 Task: Look for properties with indoor fireplaces.
Action: Mouse moved to (898, 143)
Screenshot: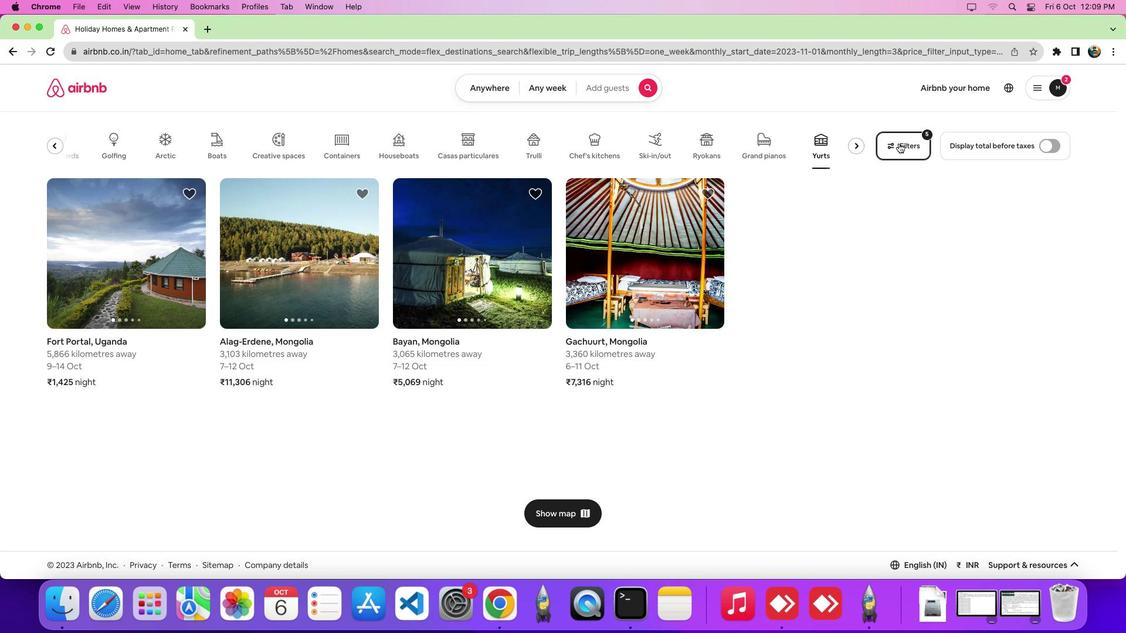 
Action: Mouse pressed left at (898, 143)
Screenshot: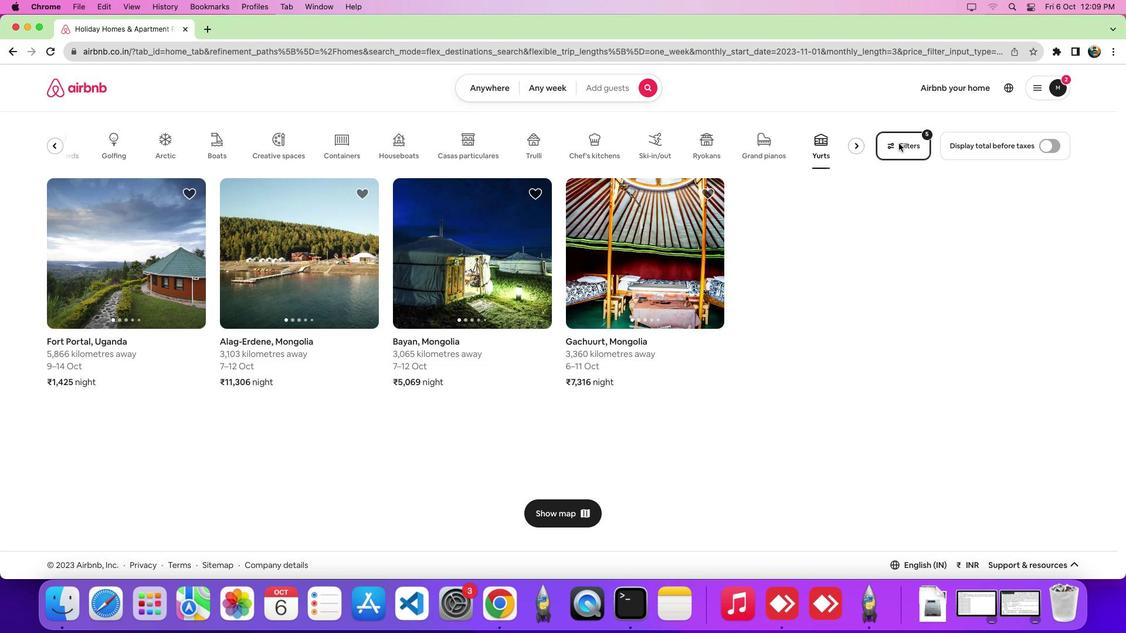 
Action: Mouse moved to (460, 212)
Screenshot: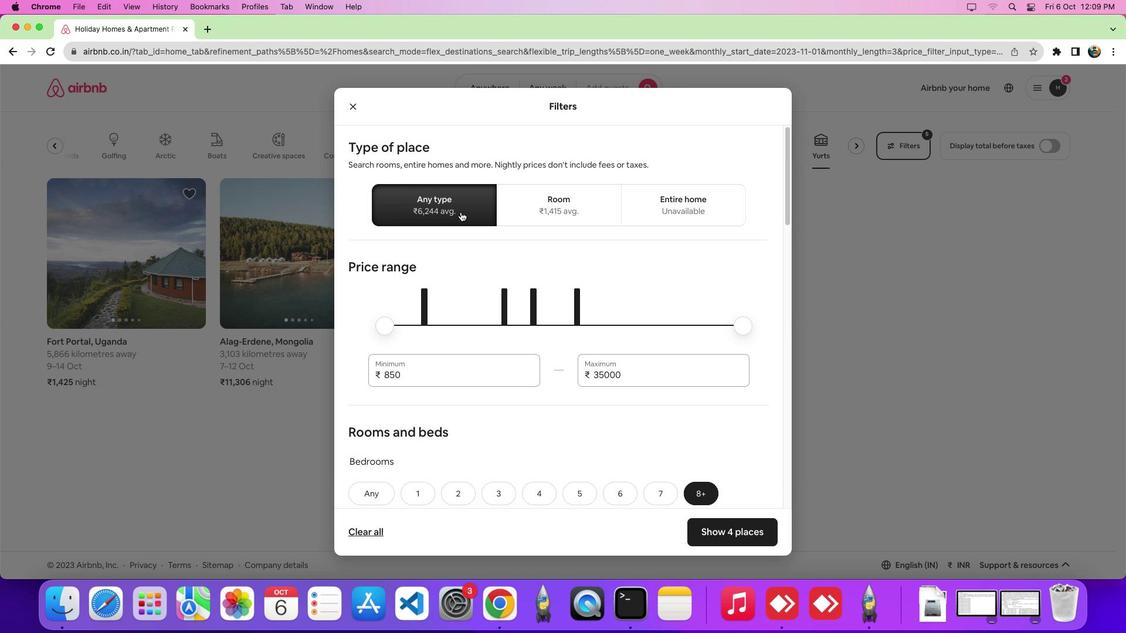 
Action: Mouse pressed left at (460, 212)
Screenshot: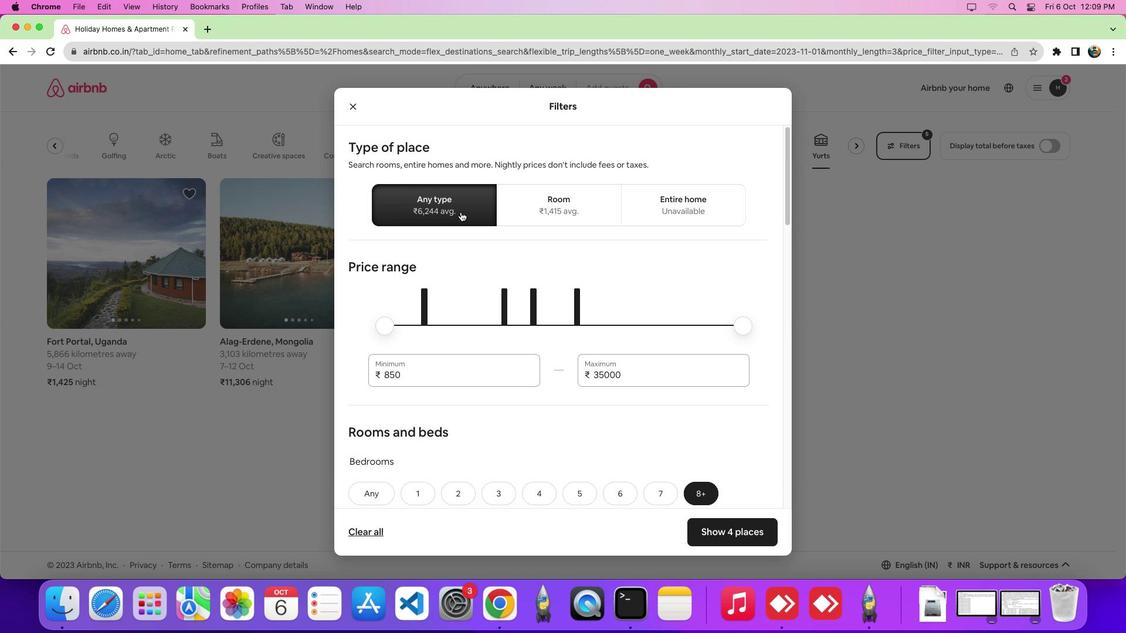 
Action: Mouse moved to (595, 366)
Screenshot: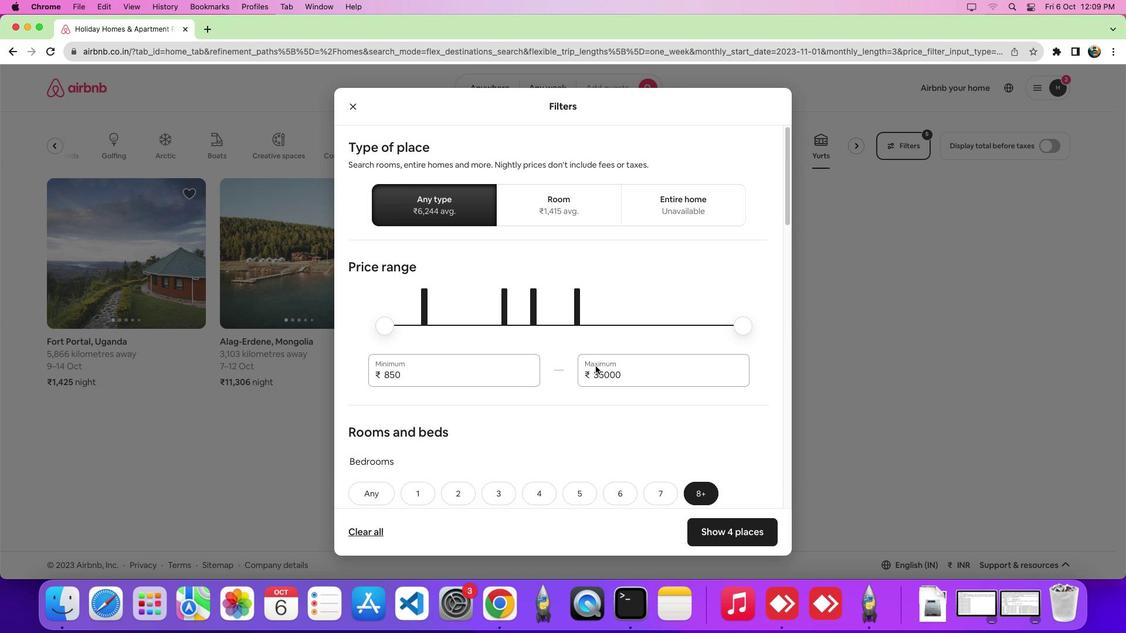 
Action: Mouse scrolled (595, 366) with delta (0, 0)
Screenshot: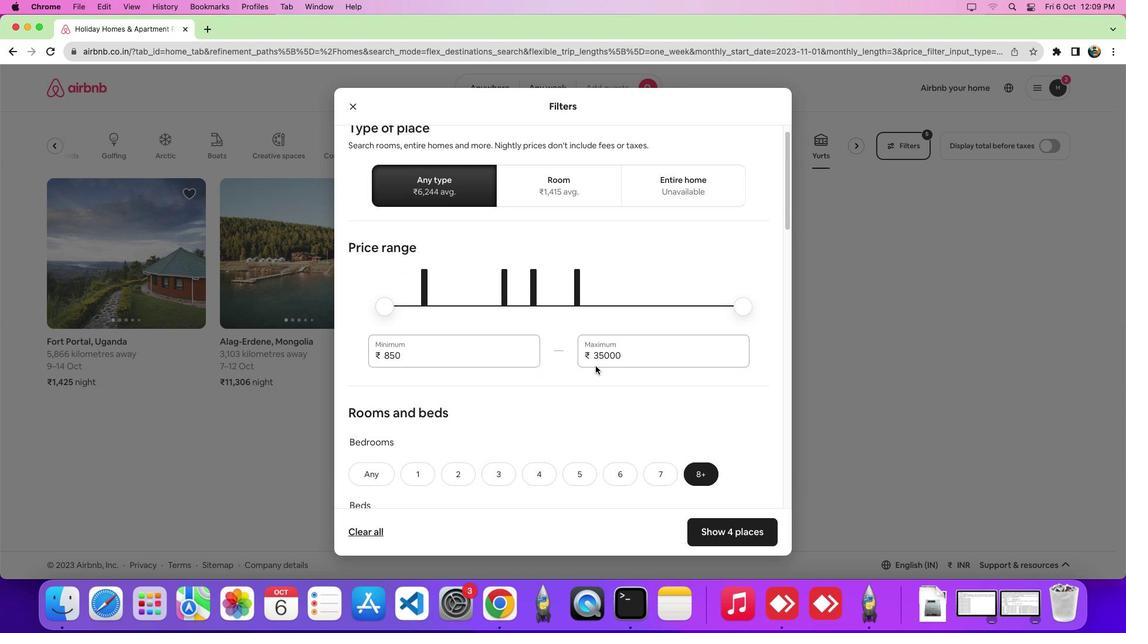 
Action: Mouse scrolled (595, 366) with delta (0, 0)
Screenshot: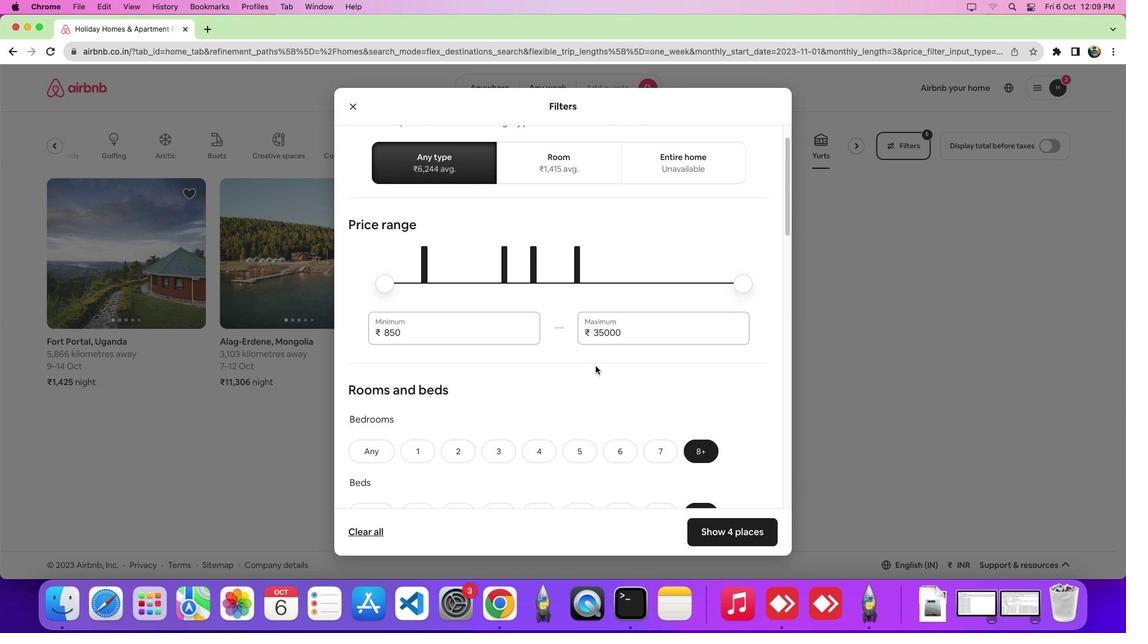 
Action: Mouse scrolled (595, 366) with delta (0, -1)
Screenshot: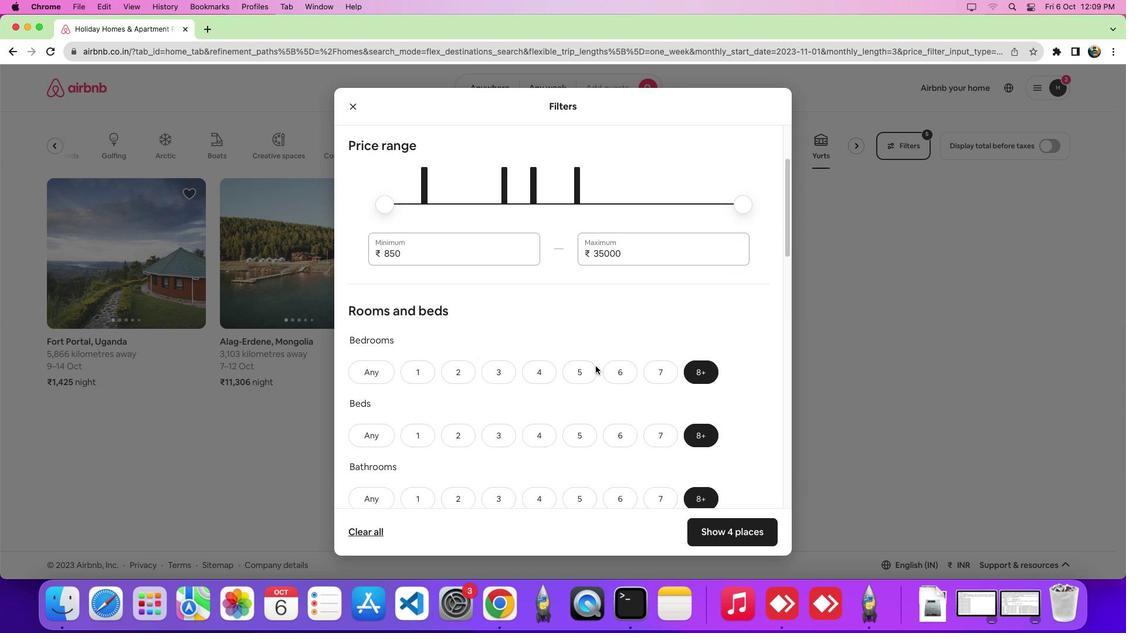 
Action: Mouse scrolled (595, 366) with delta (0, 0)
Screenshot: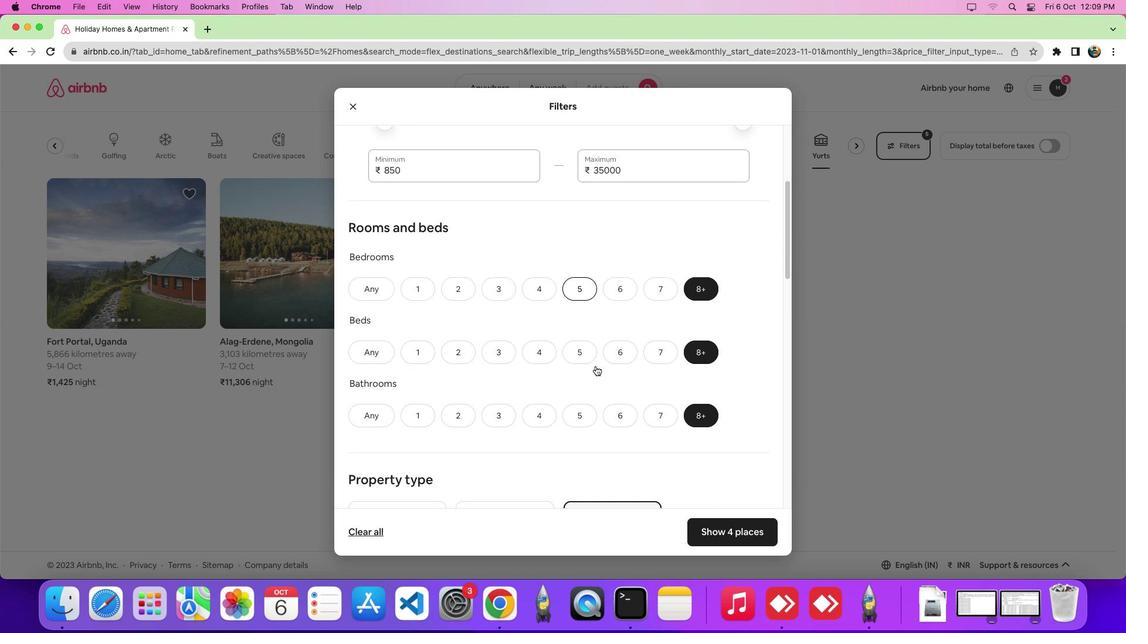 
Action: Mouse scrolled (595, 366) with delta (0, 0)
Screenshot: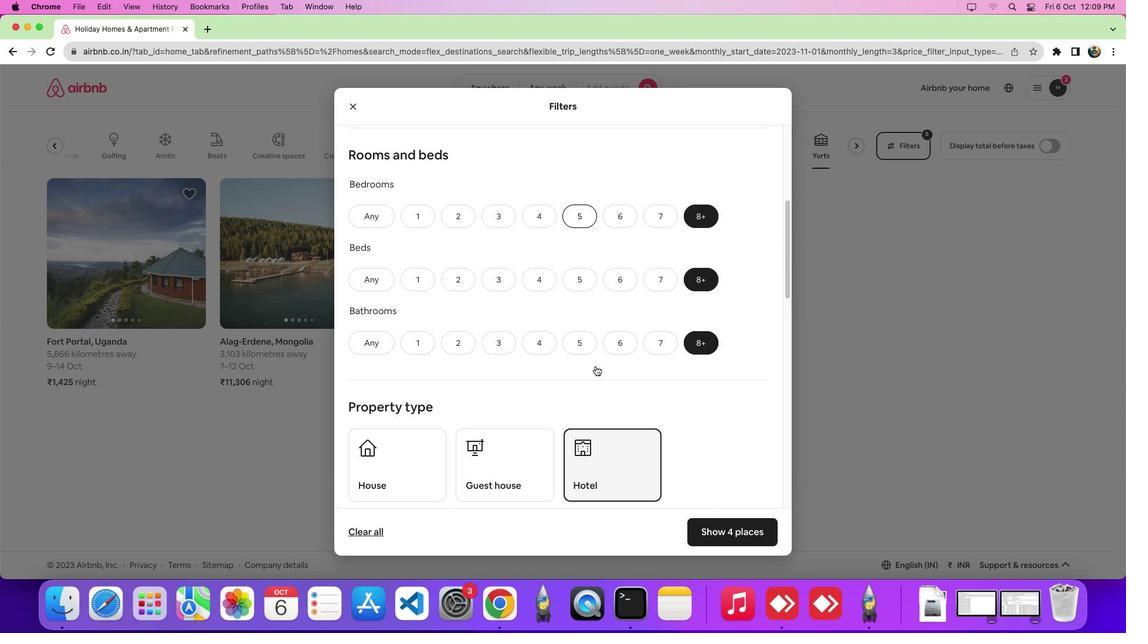 
Action: Mouse scrolled (595, 366) with delta (0, -3)
Screenshot: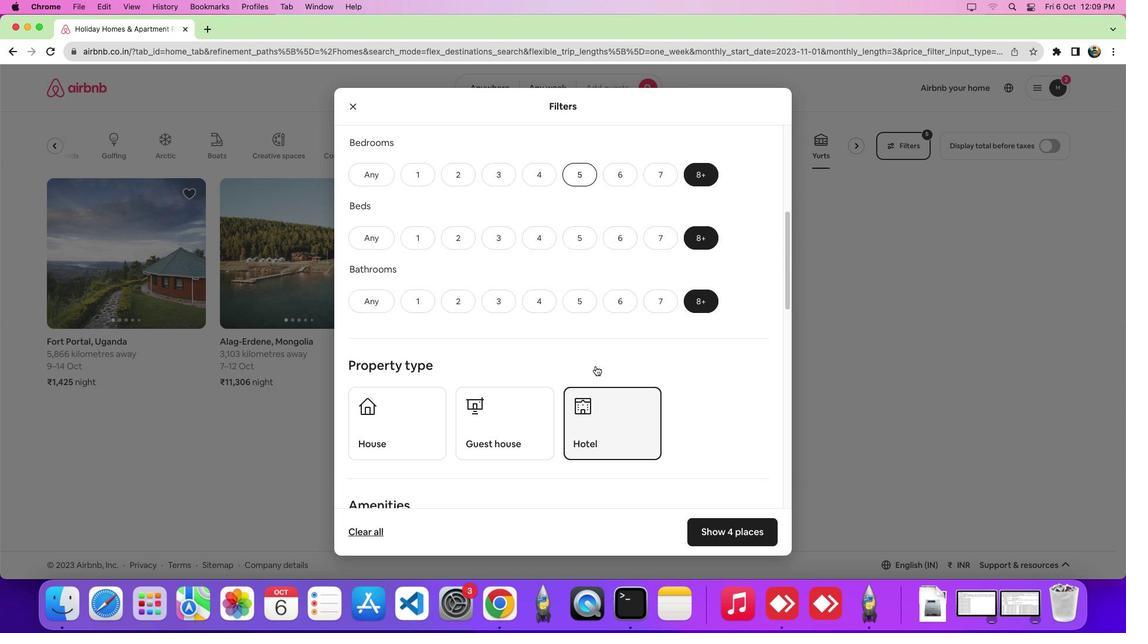
Action: Mouse moved to (595, 366)
Screenshot: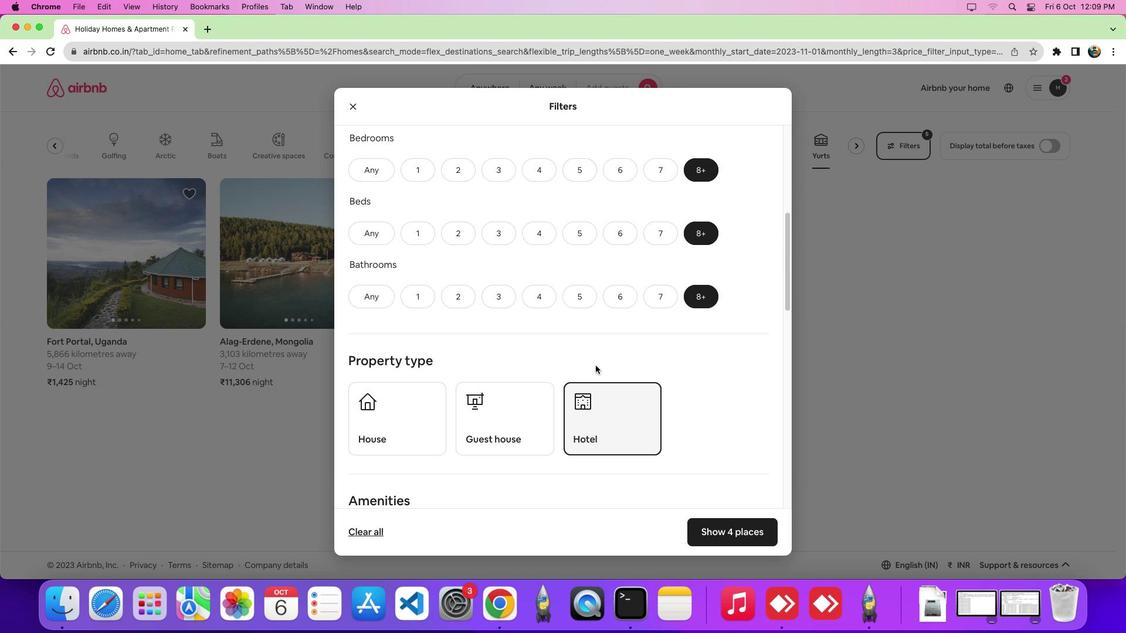 
Action: Mouse scrolled (595, 366) with delta (0, 0)
Screenshot: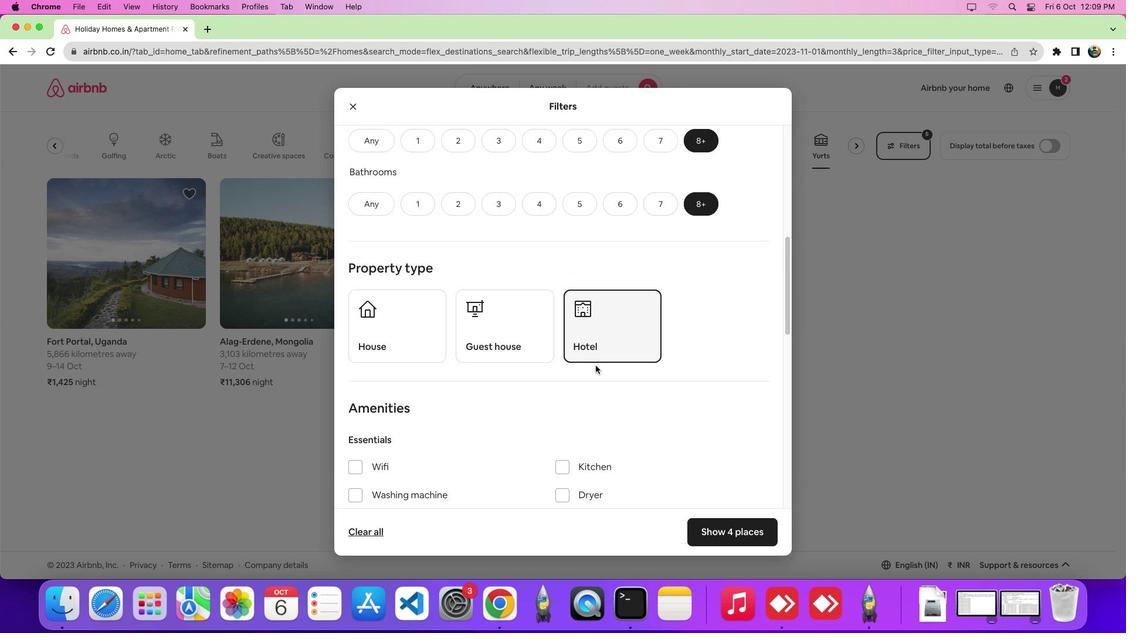 
Action: Mouse scrolled (595, 366) with delta (0, 0)
Screenshot: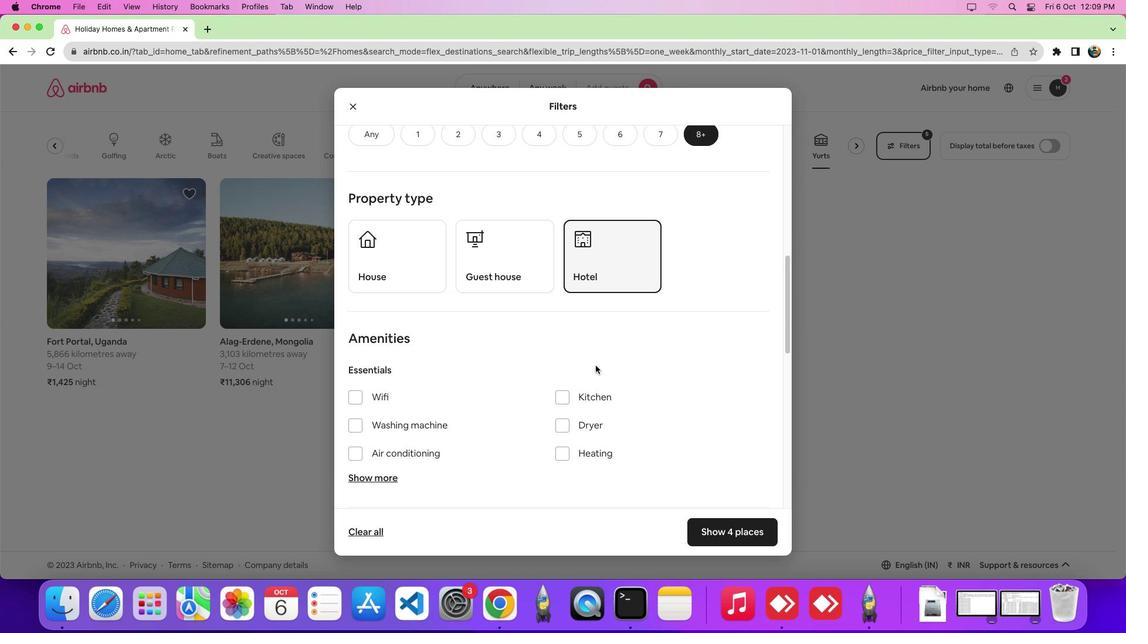 
Action: Mouse scrolled (595, 366) with delta (0, -3)
Screenshot: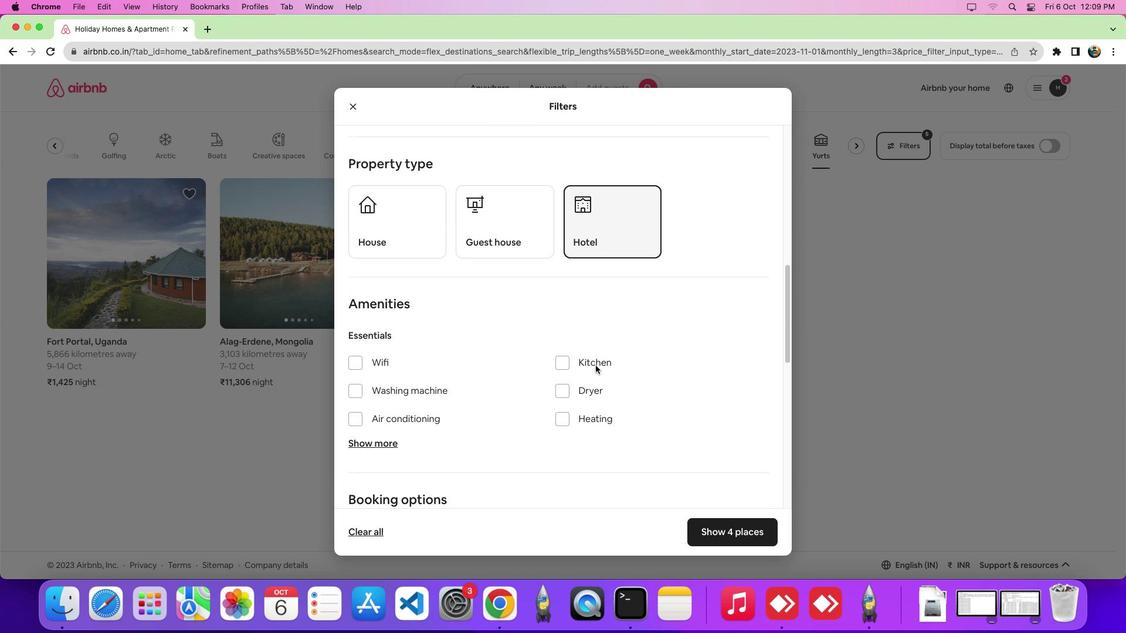 
Action: Mouse moved to (439, 353)
Screenshot: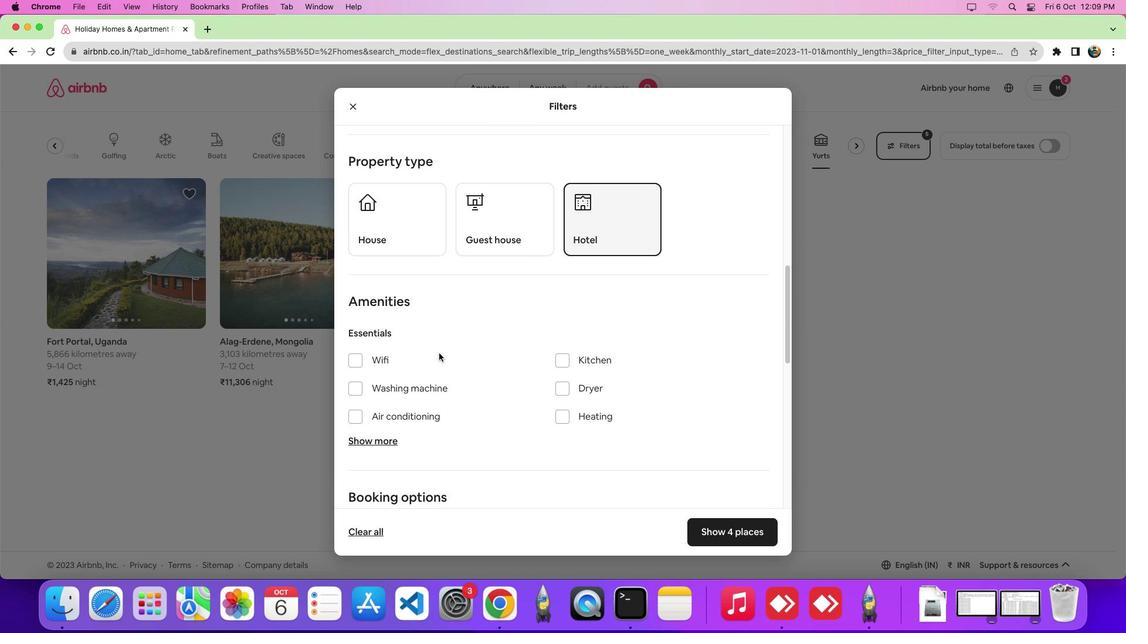 
Action: Mouse scrolled (439, 353) with delta (0, 0)
Screenshot: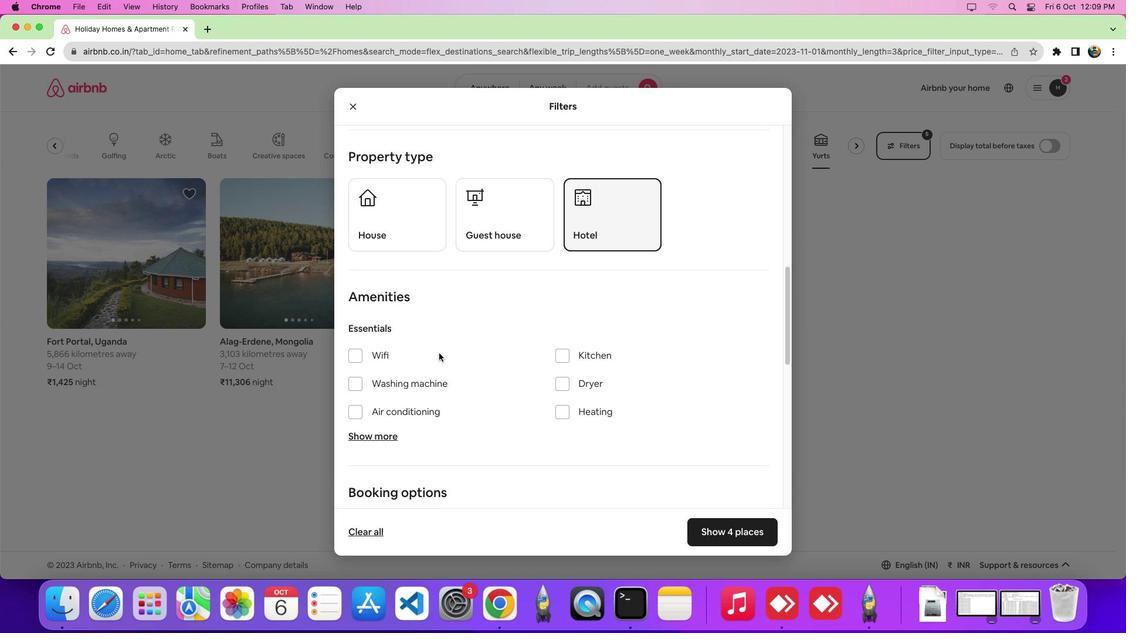 
Action: Mouse scrolled (439, 353) with delta (0, 0)
Screenshot: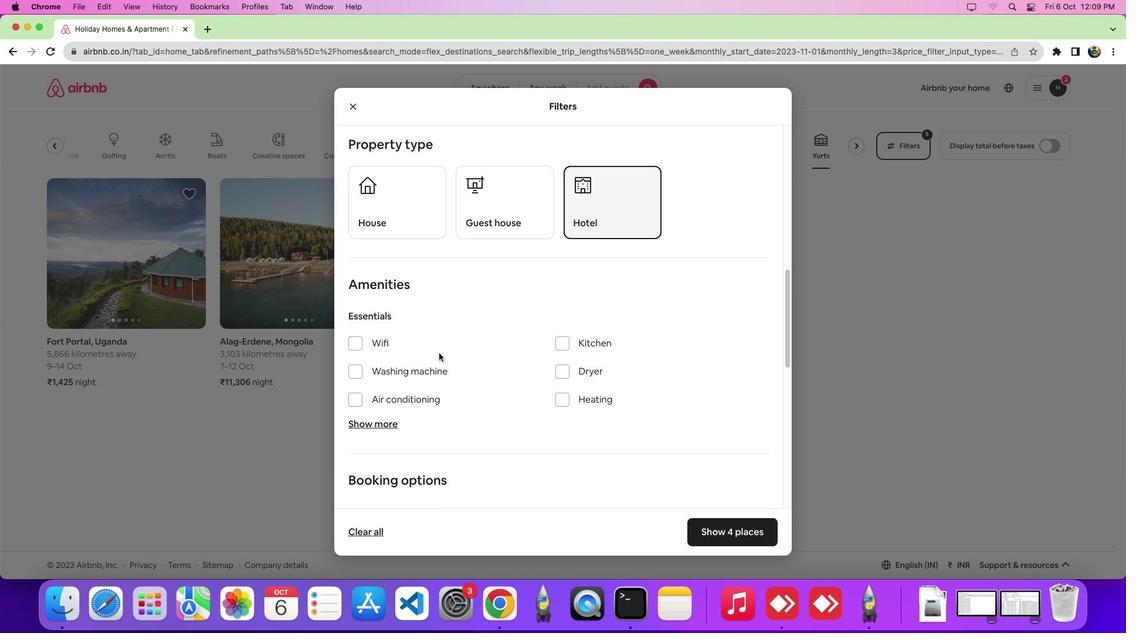
Action: Mouse moved to (387, 416)
Screenshot: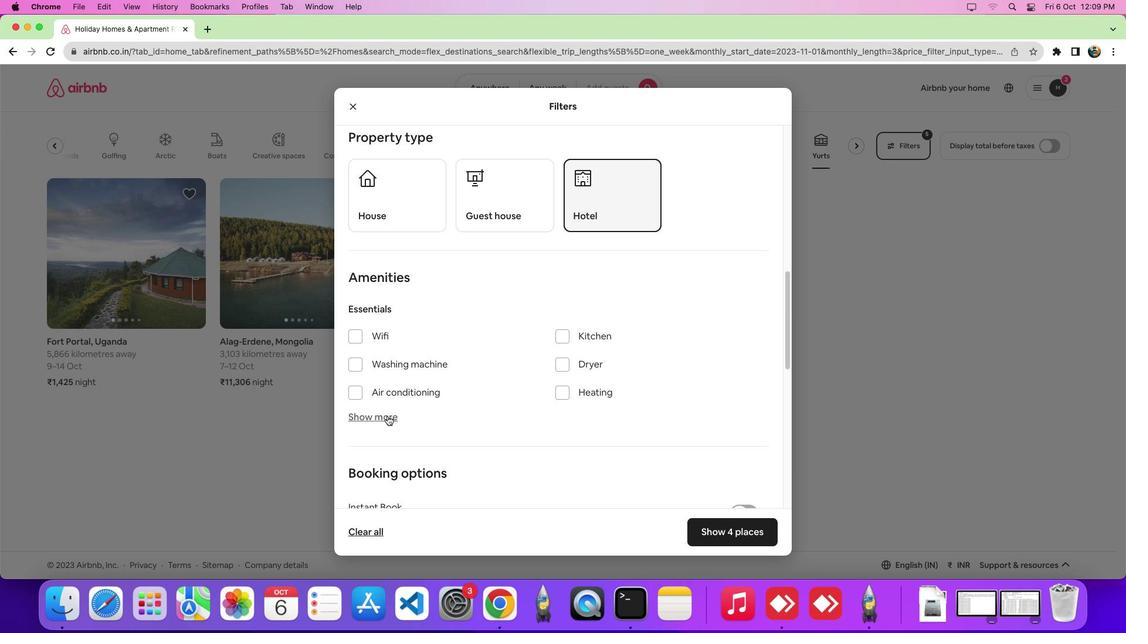 
Action: Mouse pressed left at (387, 416)
Screenshot: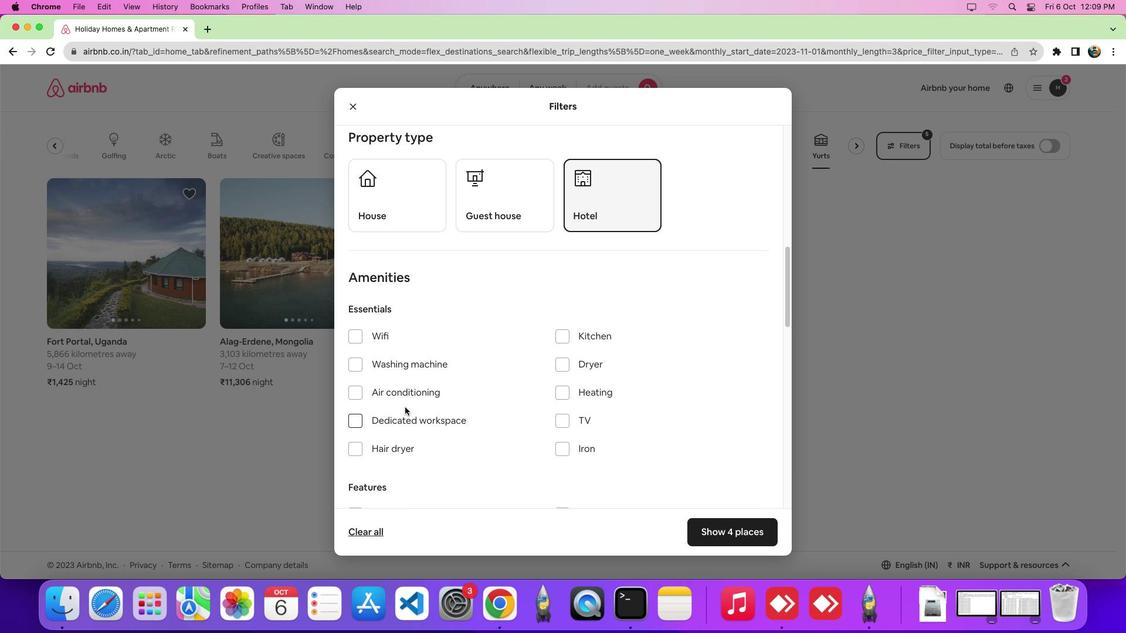 
Action: Mouse moved to (470, 336)
Screenshot: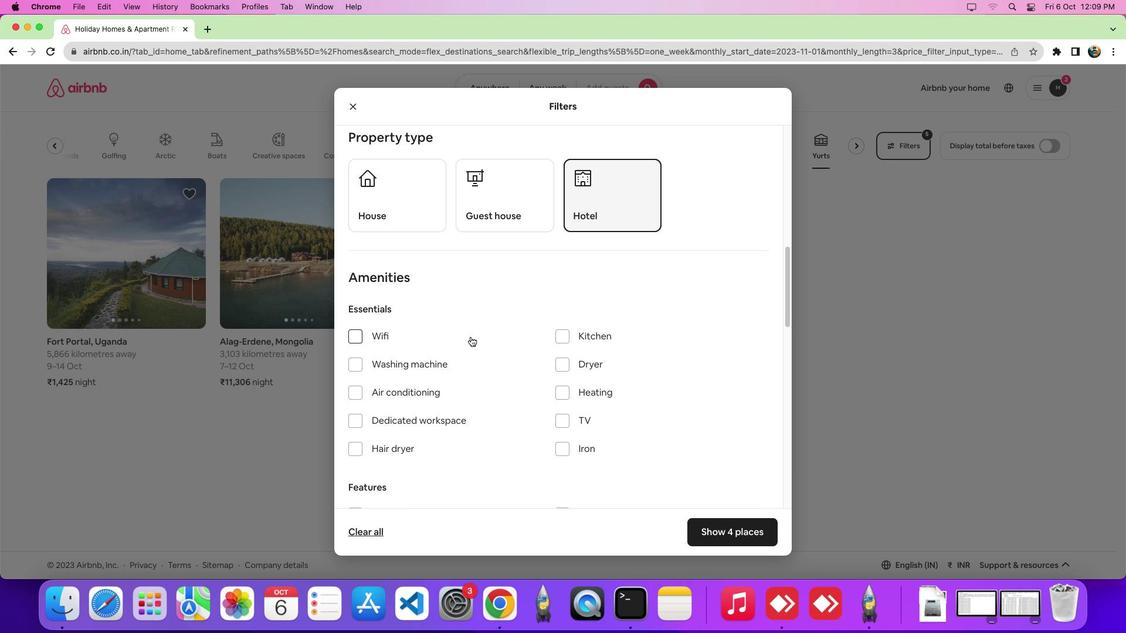 
Action: Mouse scrolled (470, 336) with delta (0, 0)
Screenshot: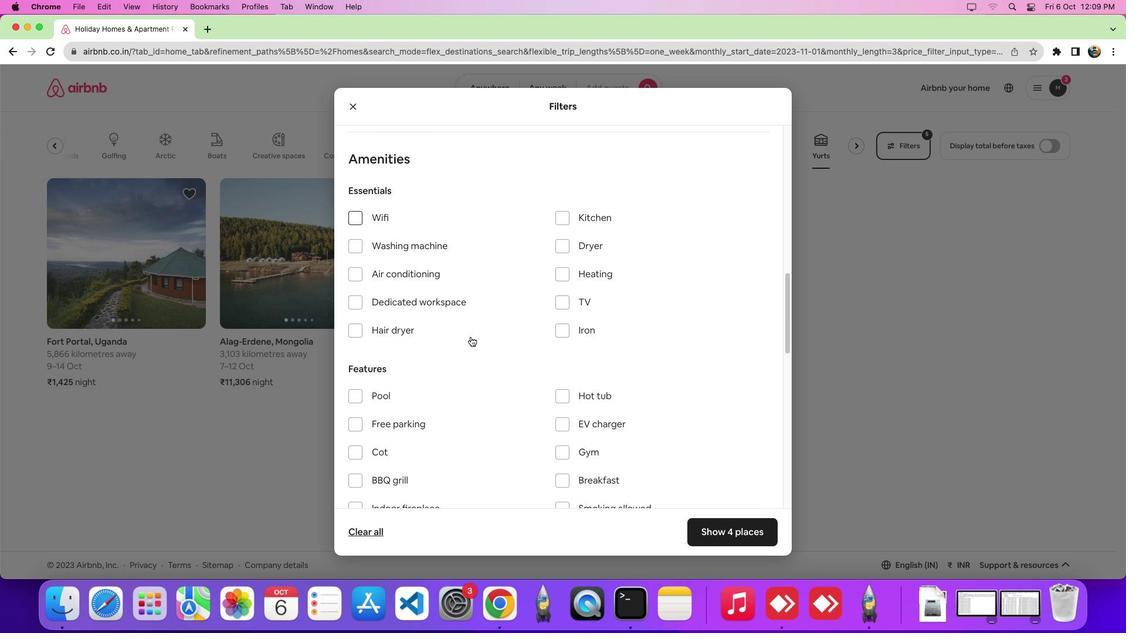 
Action: Mouse scrolled (470, 336) with delta (0, 0)
Screenshot: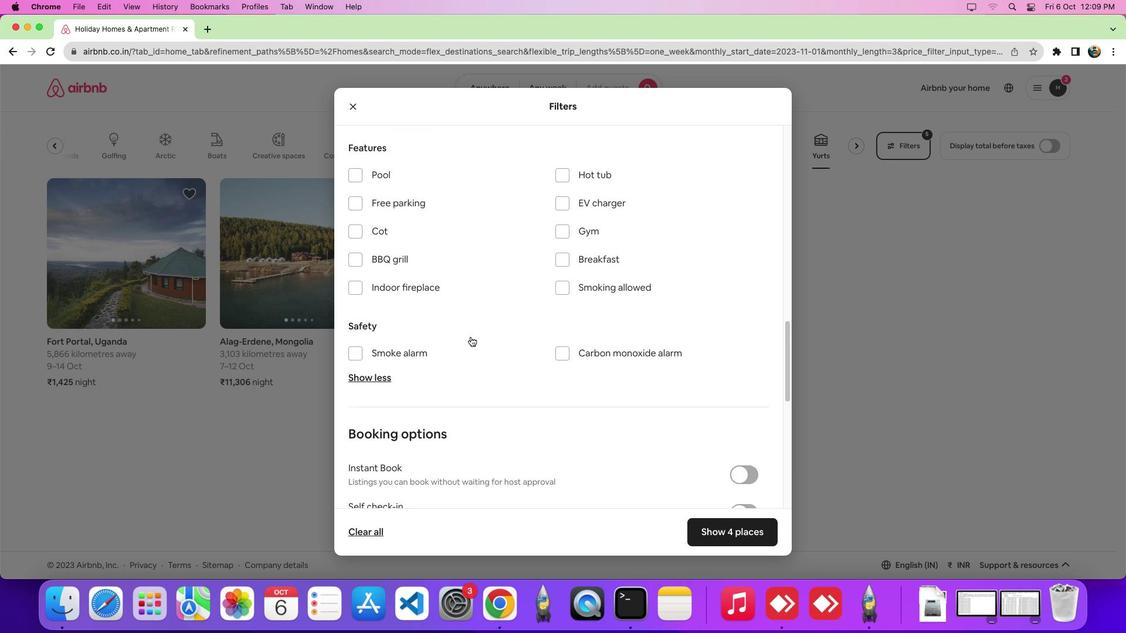 
Action: Mouse scrolled (470, 336) with delta (0, -4)
Screenshot: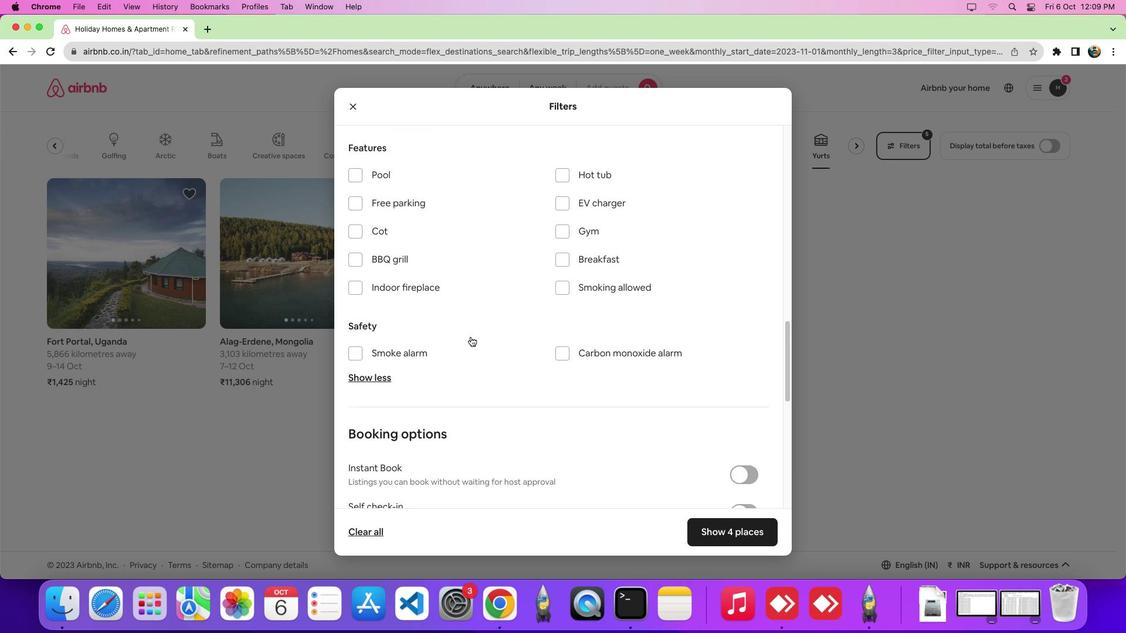 
Action: Mouse scrolled (470, 336) with delta (0, -5)
Screenshot: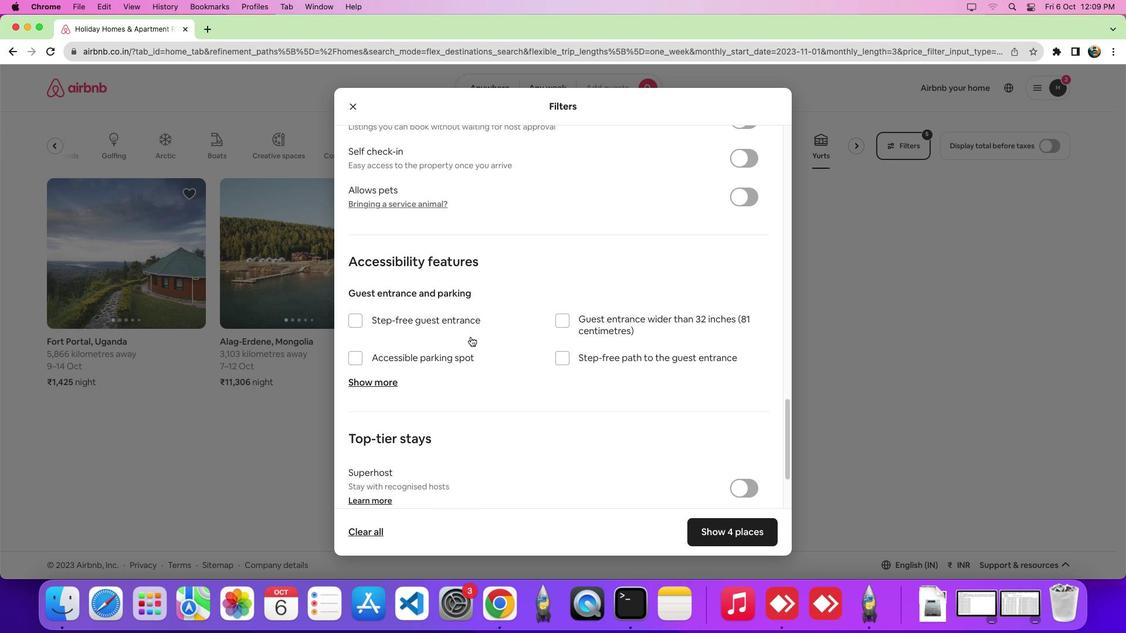 
Action: Mouse scrolled (470, 336) with delta (0, -6)
Screenshot: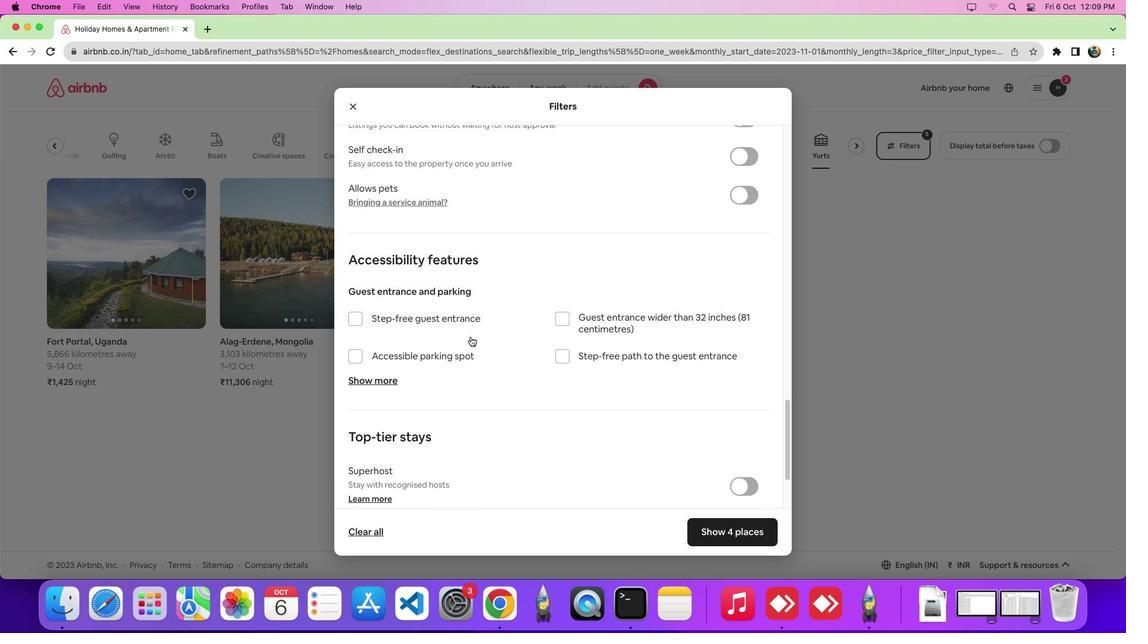 
Action: Mouse scrolled (470, 336) with delta (0, 0)
Screenshot: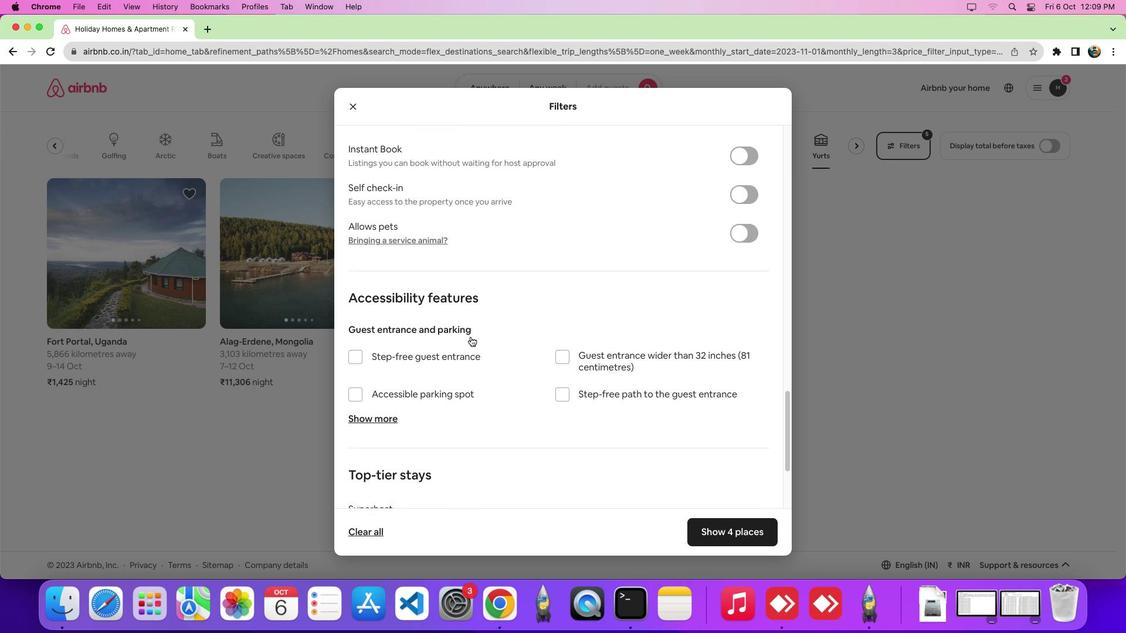 
Action: Mouse scrolled (470, 336) with delta (0, 0)
Screenshot: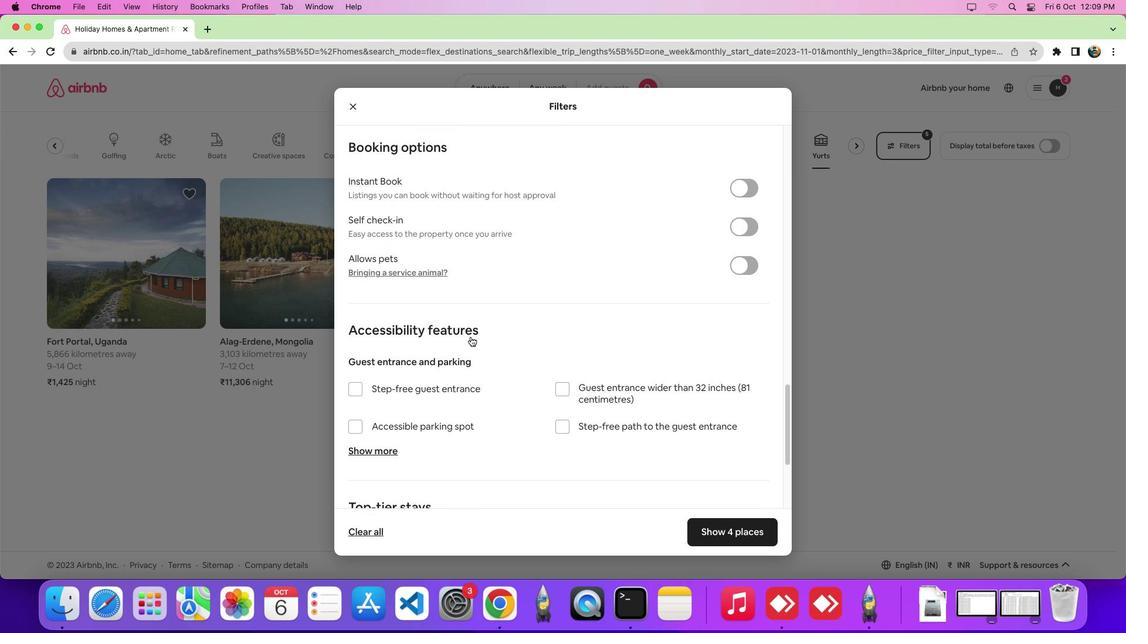
Action: Mouse scrolled (470, 336) with delta (0, 2)
Screenshot: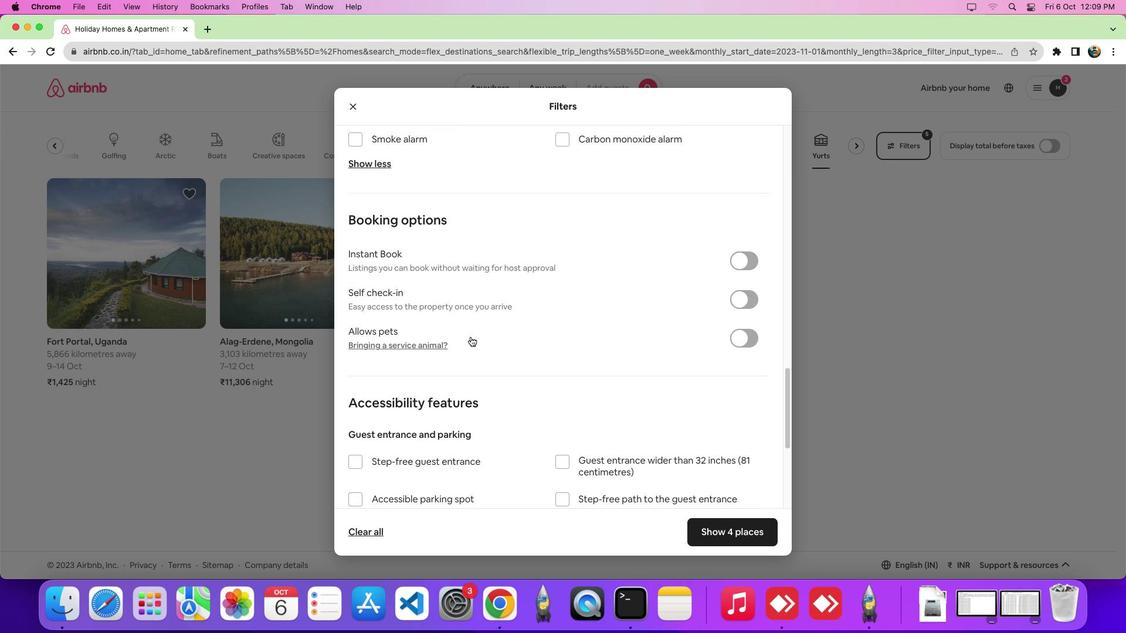 
Action: Mouse scrolled (470, 336) with delta (0, 0)
Screenshot: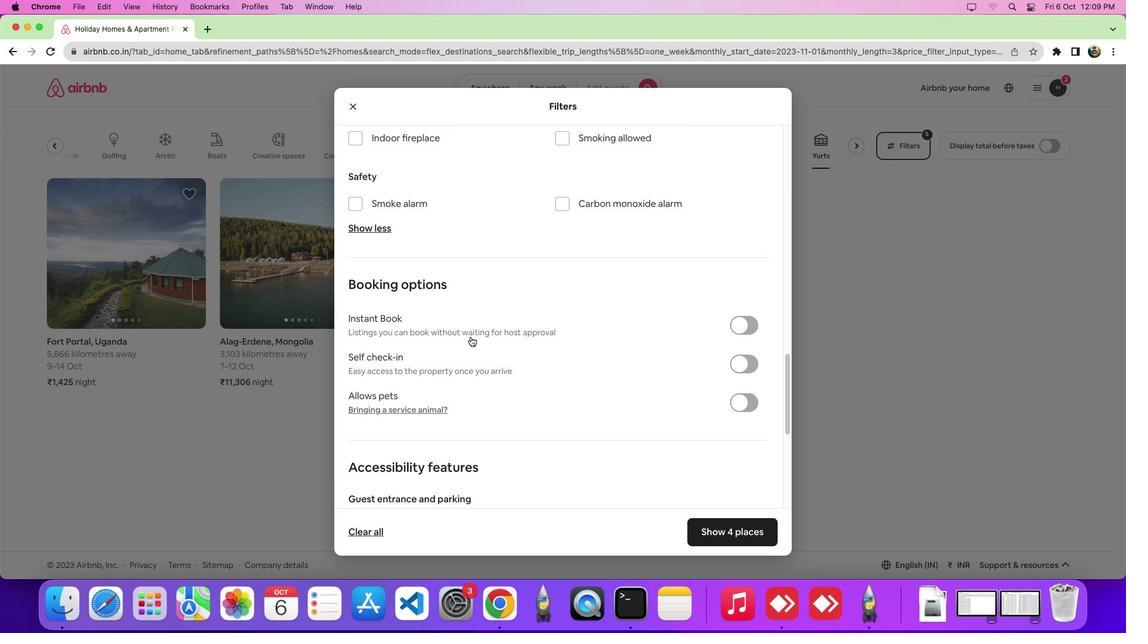 
Action: Mouse scrolled (470, 336) with delta (0, 0)
Screenshot: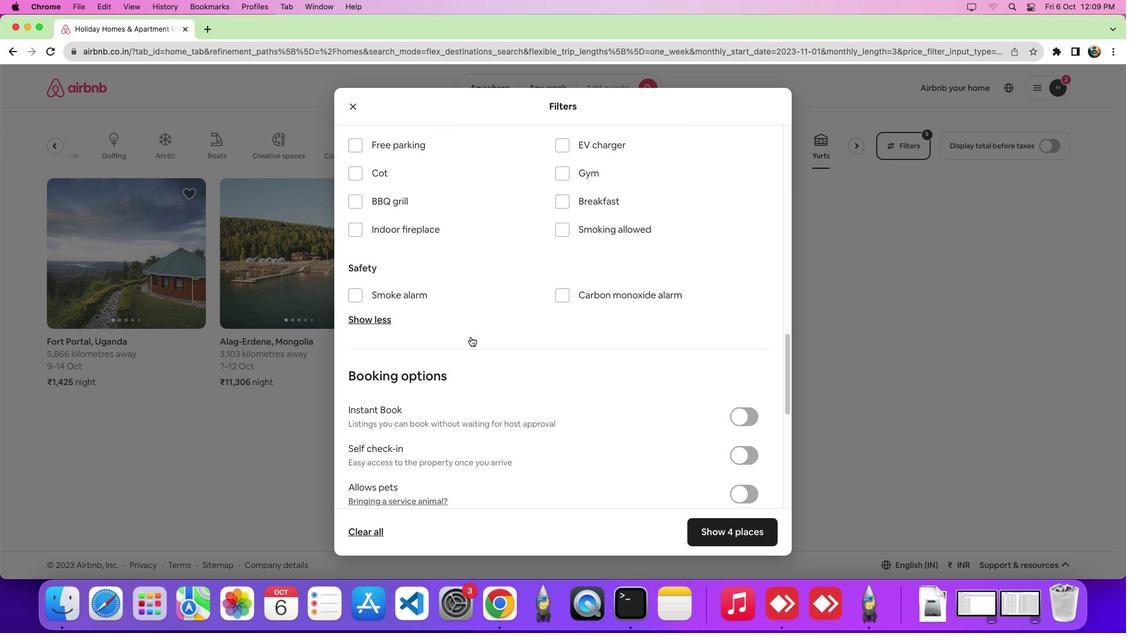
Action: Mouse scrolled (470, 336) with delta (0, 3)
Screenshot: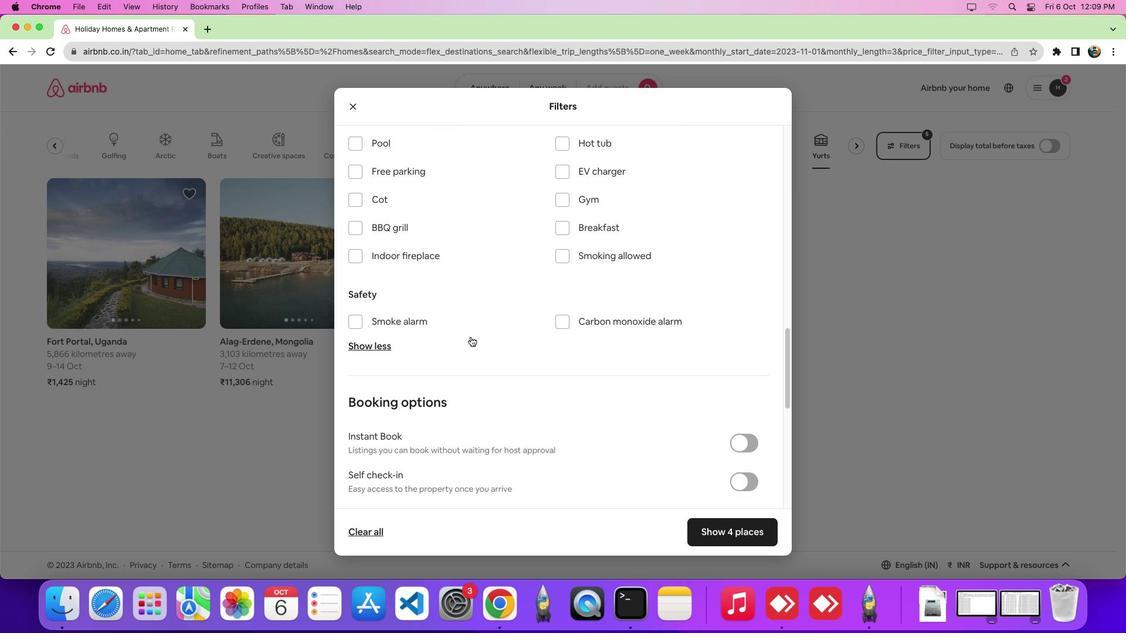 
Action: Mouse moved to (481, 337)
Screenshot: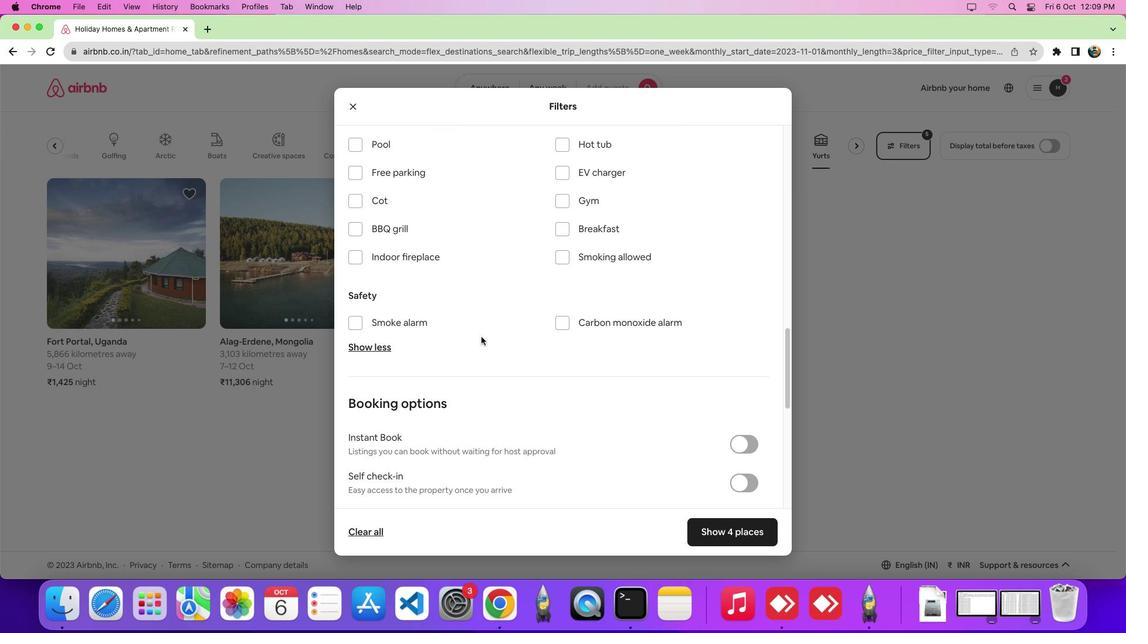 
Action: Mouse scrolled (481, 337) with delta (0, 0)
Screenshot: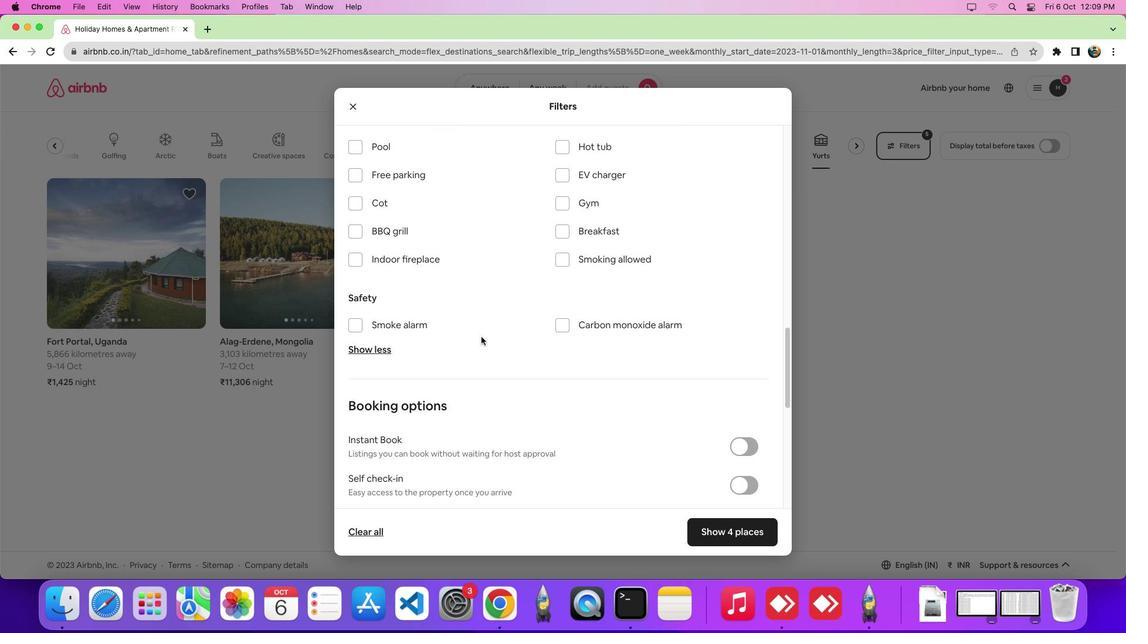 
Action: Mouse moved to (392, 259)
Screenshot: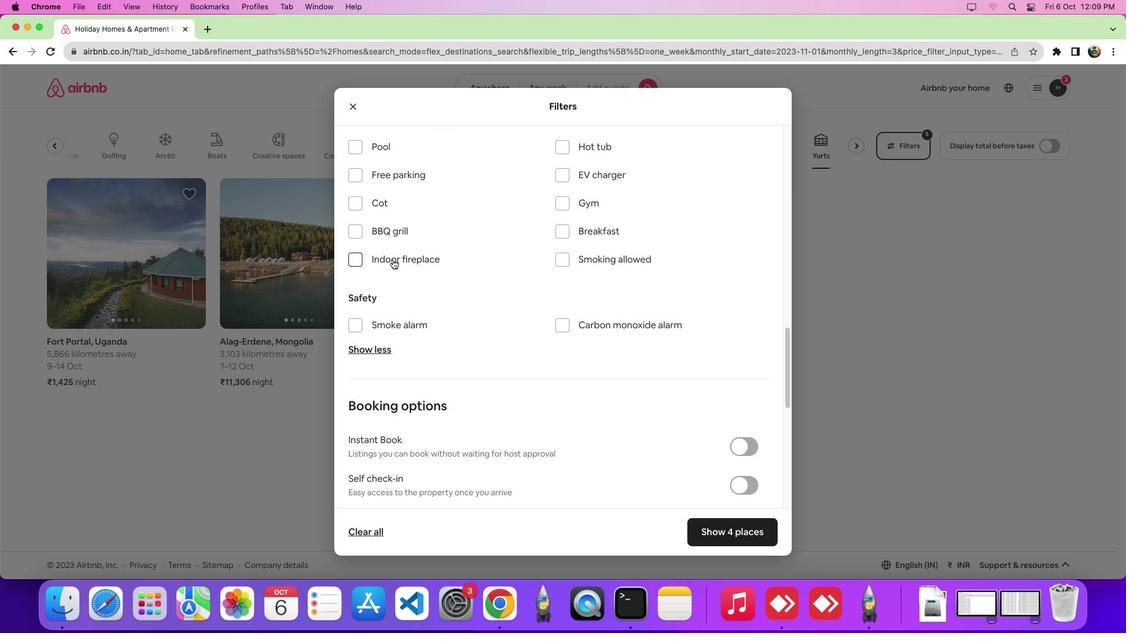 
Action: Mouse pressed left at (392, 259)
Screenshot: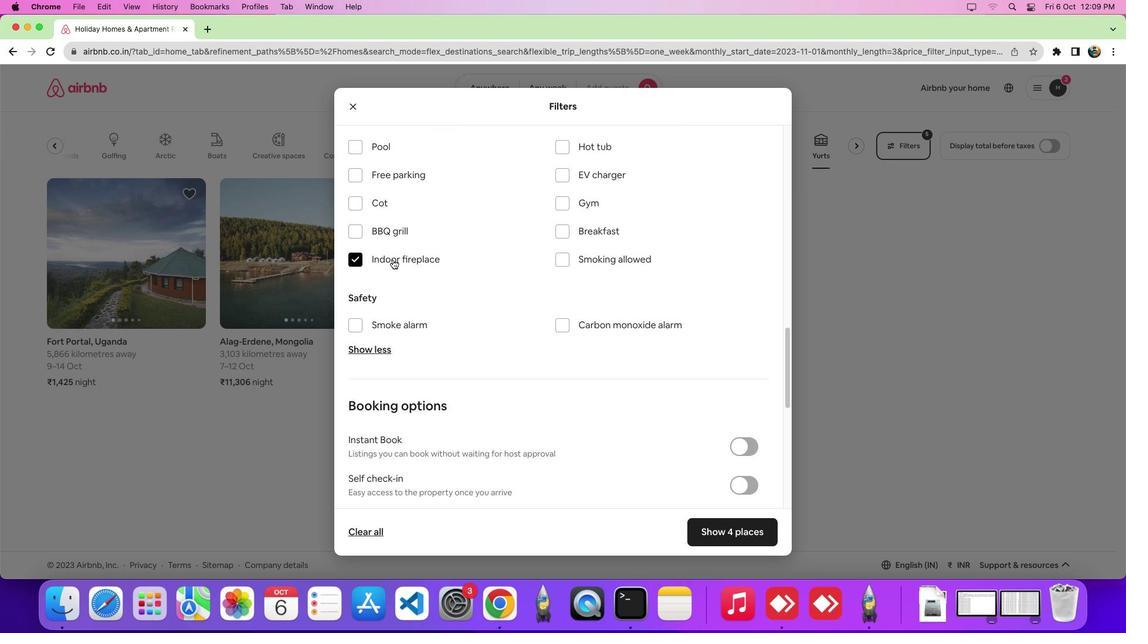 
Action: Mouse moved to (737, 537)
Screenshot: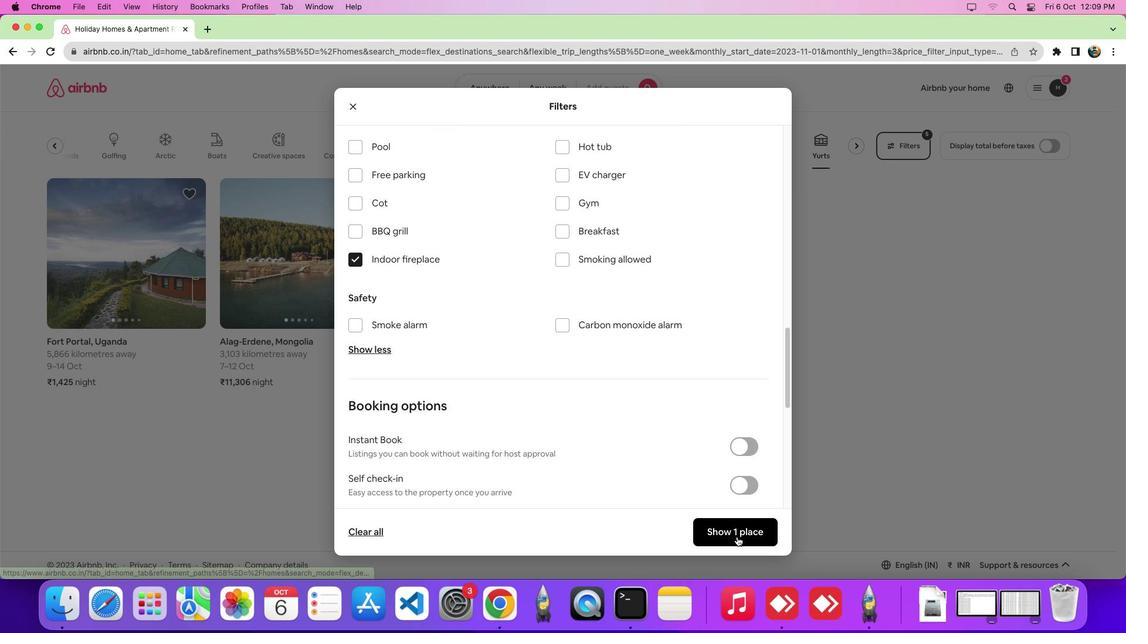 
Action: Mouse pressed left at (737, 537)
Screenshot: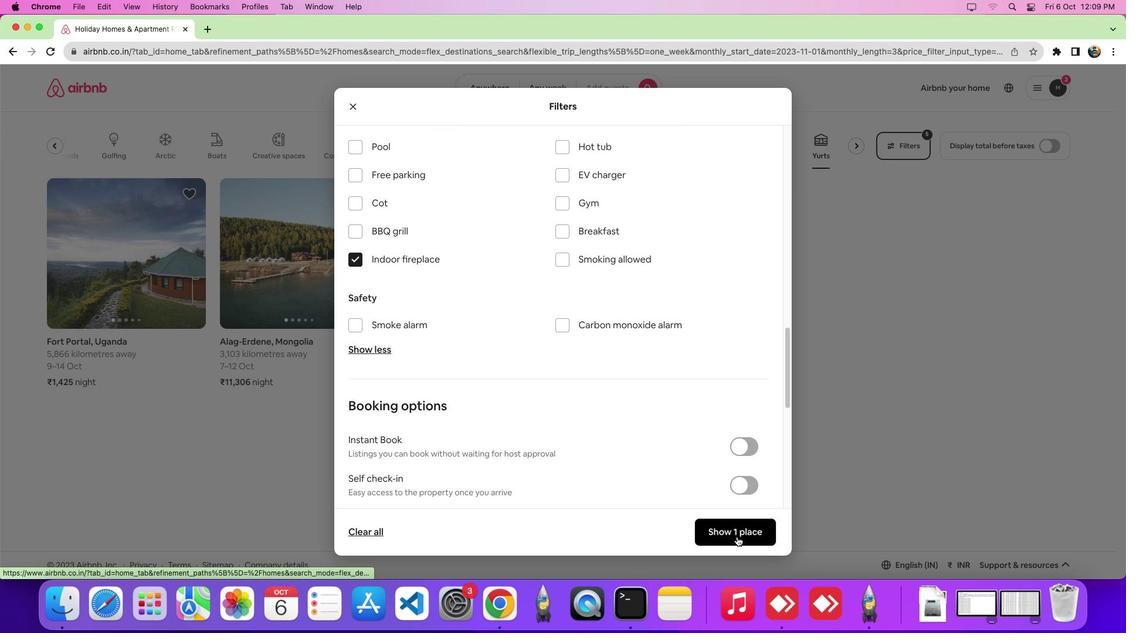 
Action: Mouse moved to (763, 449)
Screenshot: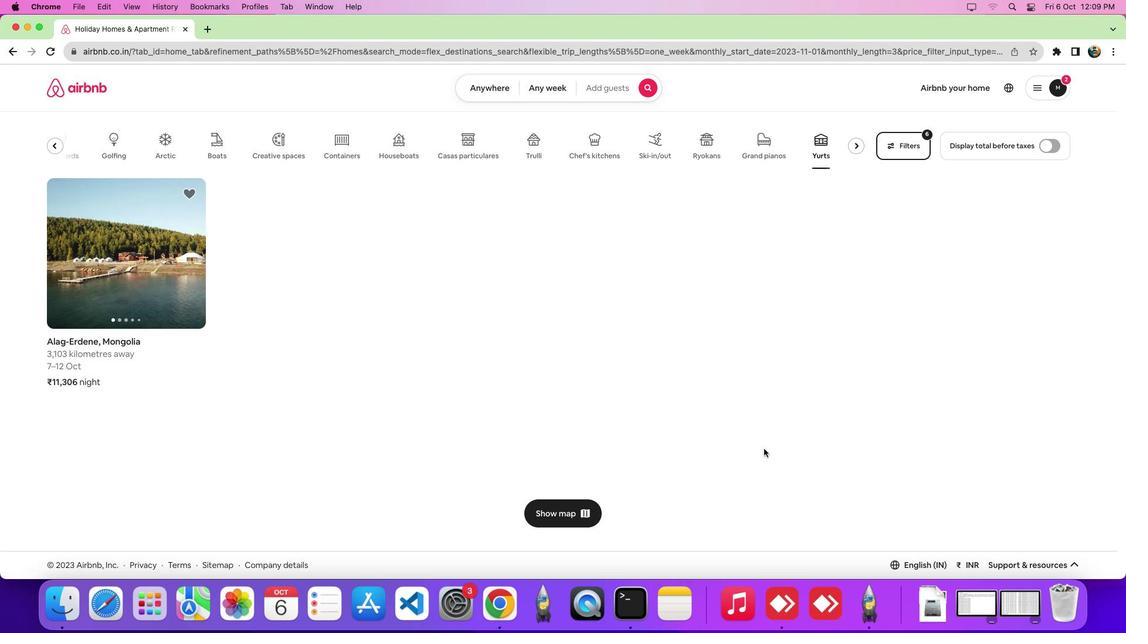 
